 Task: For heading Arial with bold.  font size for heading22,  'Change the font style of data to'Arial Narrow.  and font size to 14,  Change the alignment of both headline & data to Align middle.  In the sheet  Excel File Template
Action: Mouse moved to (22, 98)
Screenshot: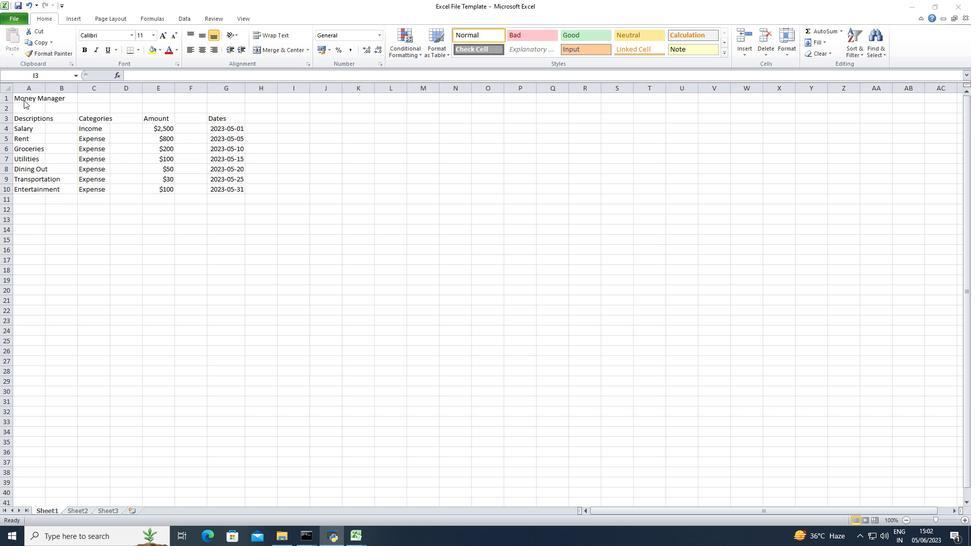 
Action: Mouse pressed left at (22, 98)
Screenshot: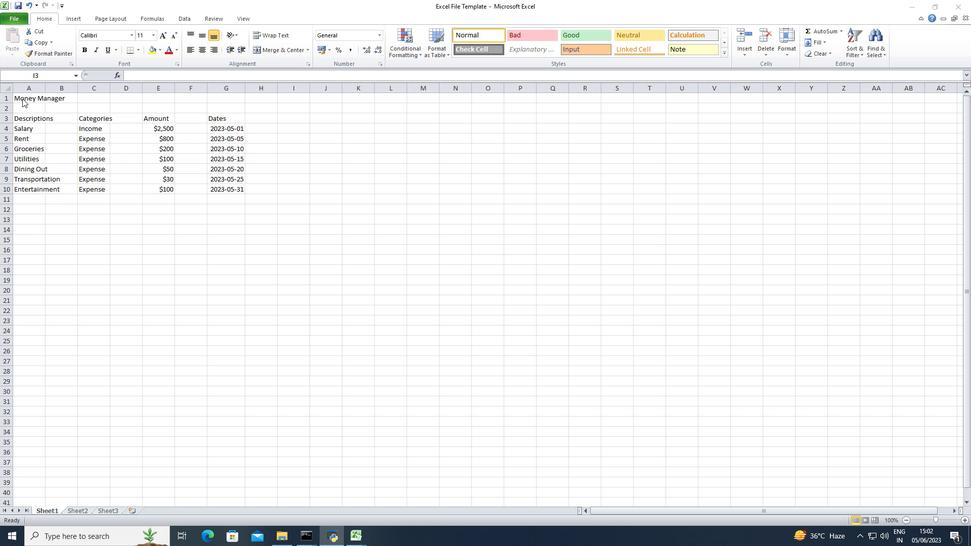 
Action: Mouse pressed left at (22, 98)
Screenshot: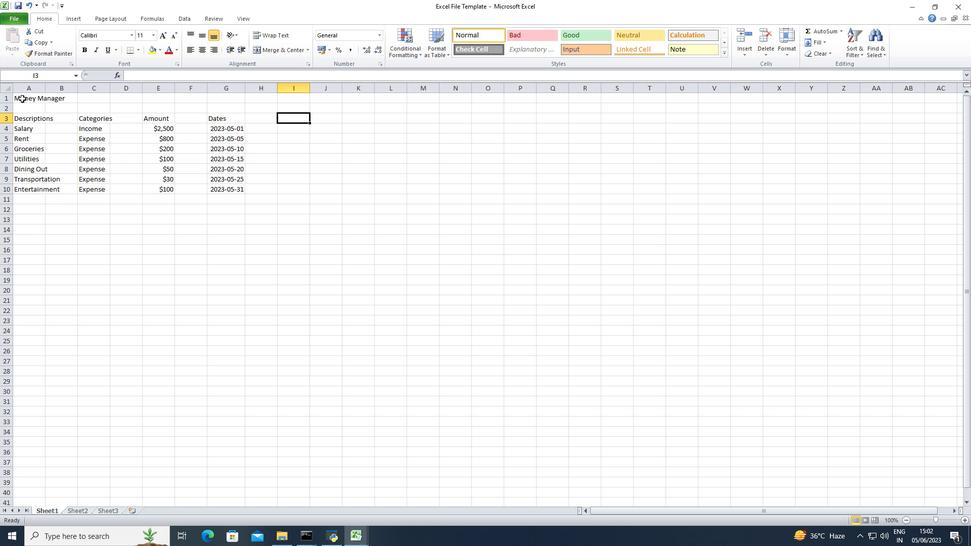 
Action: Mouse moved to (91, 33)
Screenshot: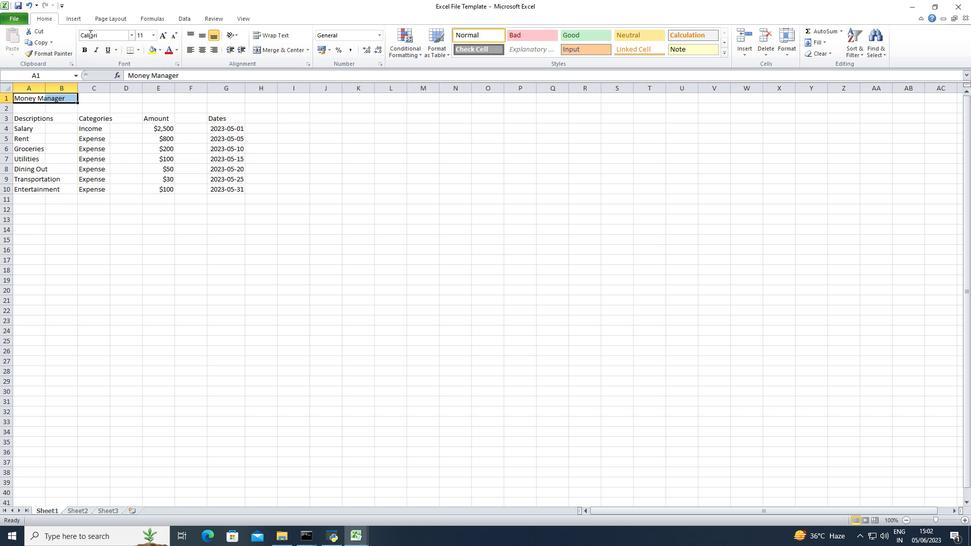 
Action: Mouse pressed left at (91, 33)
Screenshot: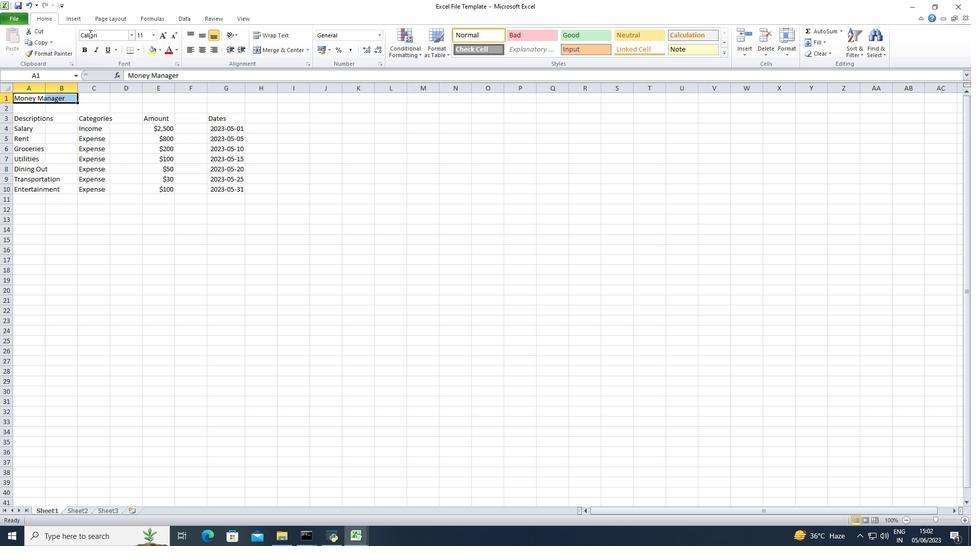 
Action: Key pressed <Key.shift>Arial<Key.enter>
Screenshot: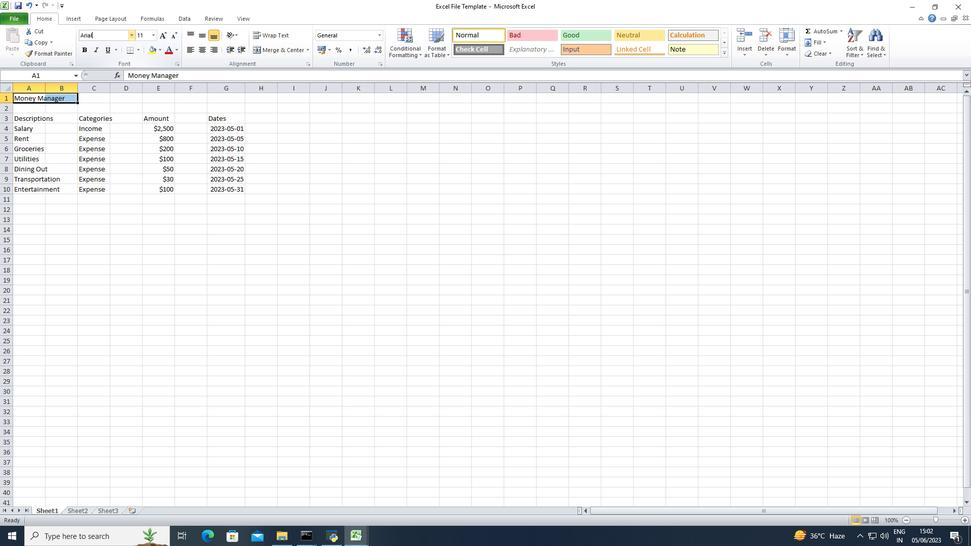 
Action: Mouse moved to (85, 52)
Screenshot: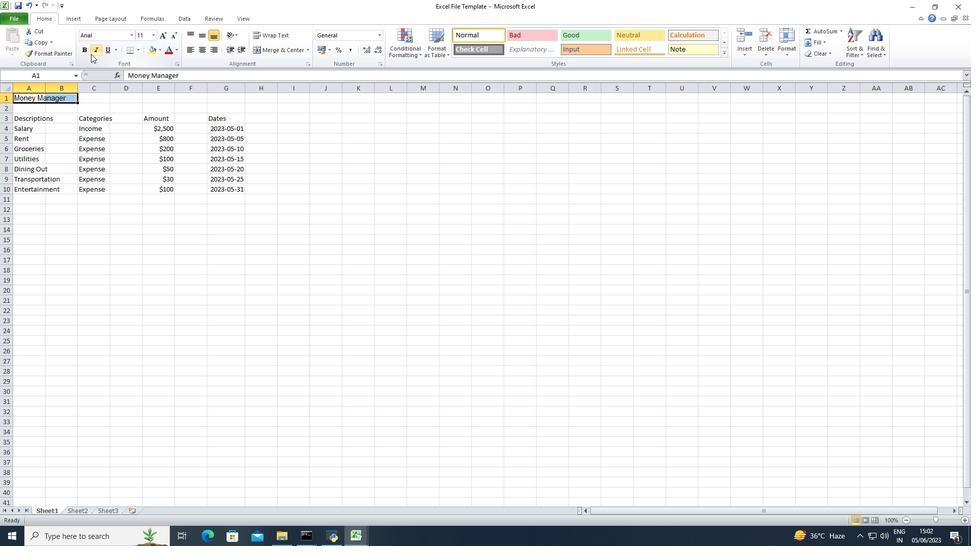 
Action: Mouse pressed left at (85, 52)
Screenshot: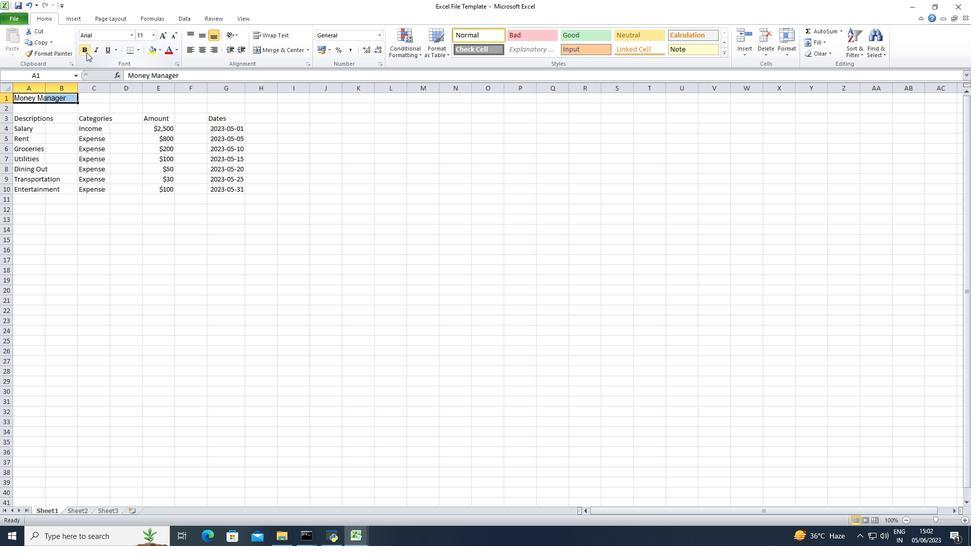 
Action: Mouse moved to (151, 34)
Screenshot: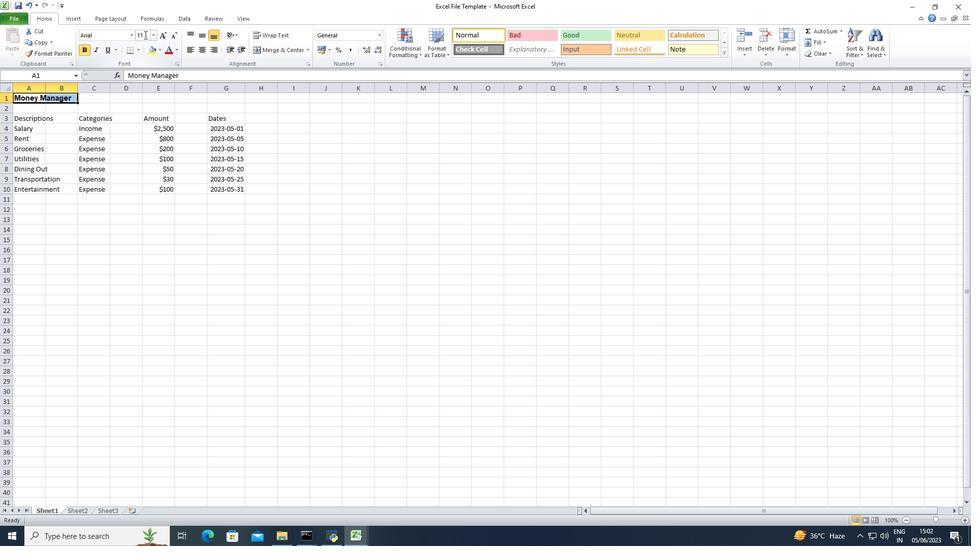 
Action: Mouse pressed left at (151, 34)
Screenshot: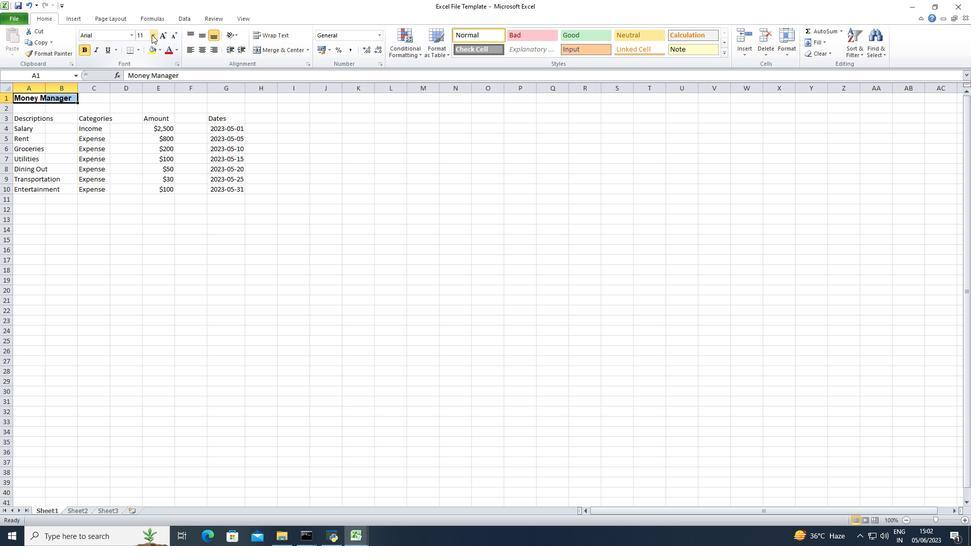 
Action: Mouse moved to (139, 126)
Screenshot: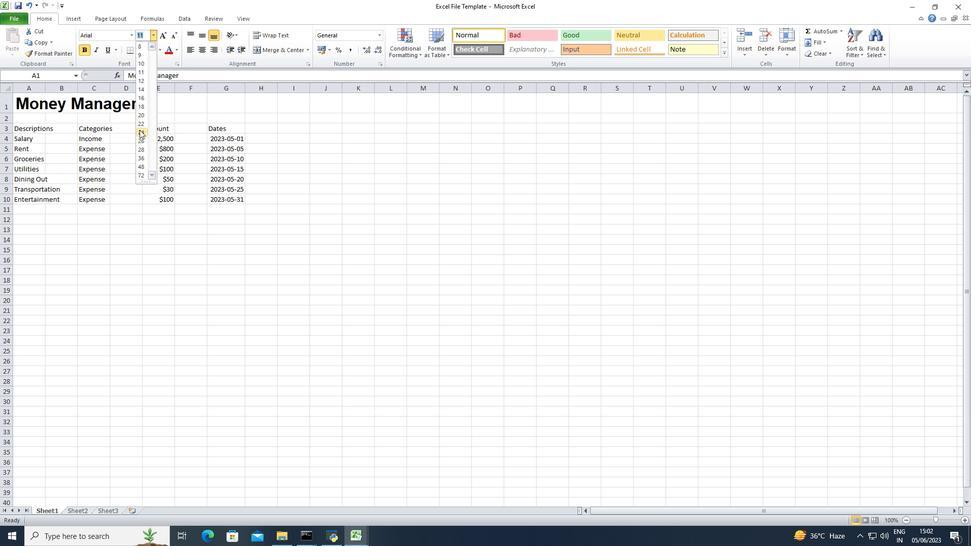 
Action: Mouse pressed left at (139, 126)
Screenshot: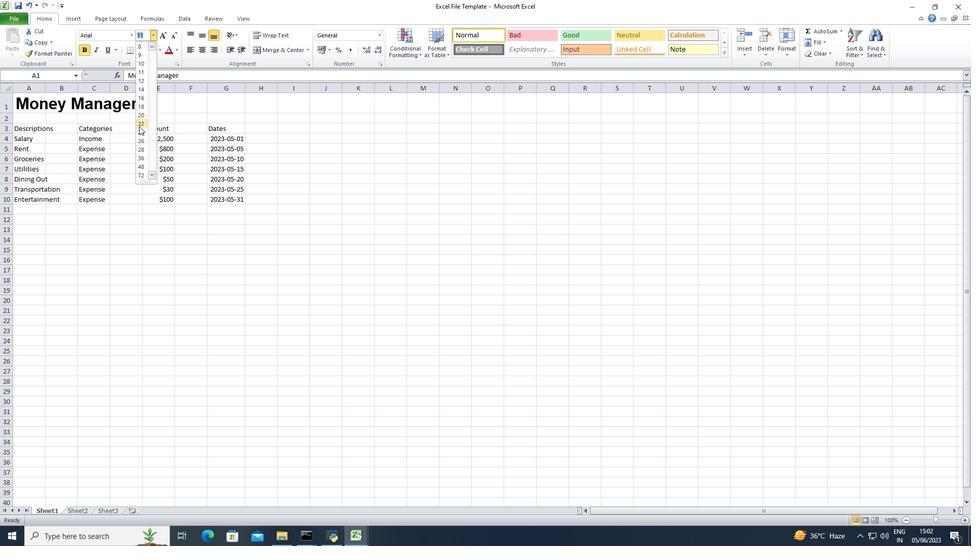 
Action: Mouse moved to (32, 130)
Screenshot: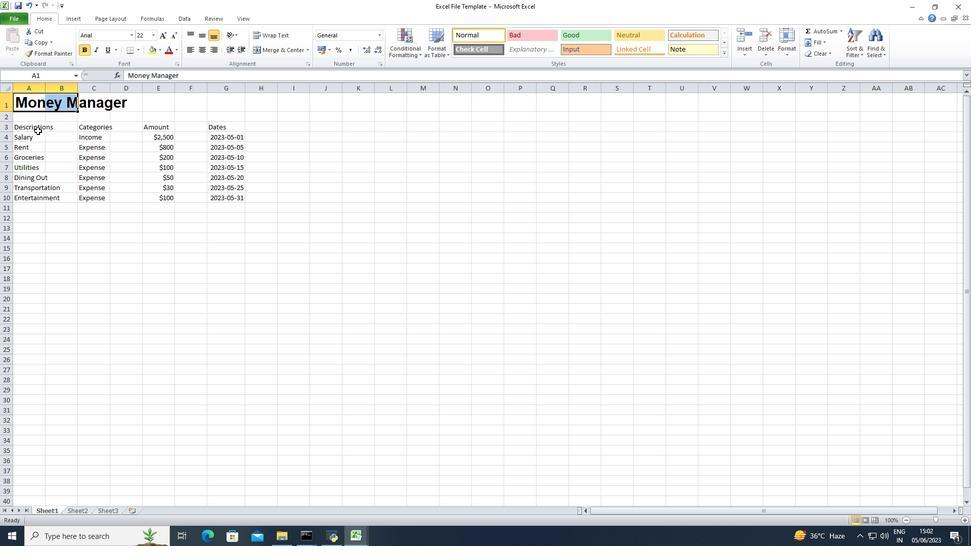 
Action: Mouse pressed left at (32, 130)
Screenshot: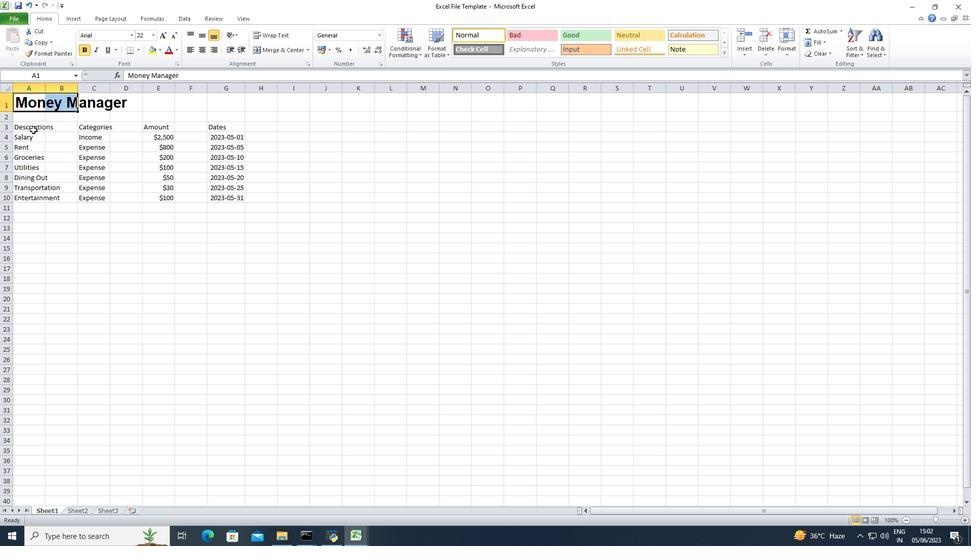 
Action: Mouse moved to (110, 39)
Screenshot: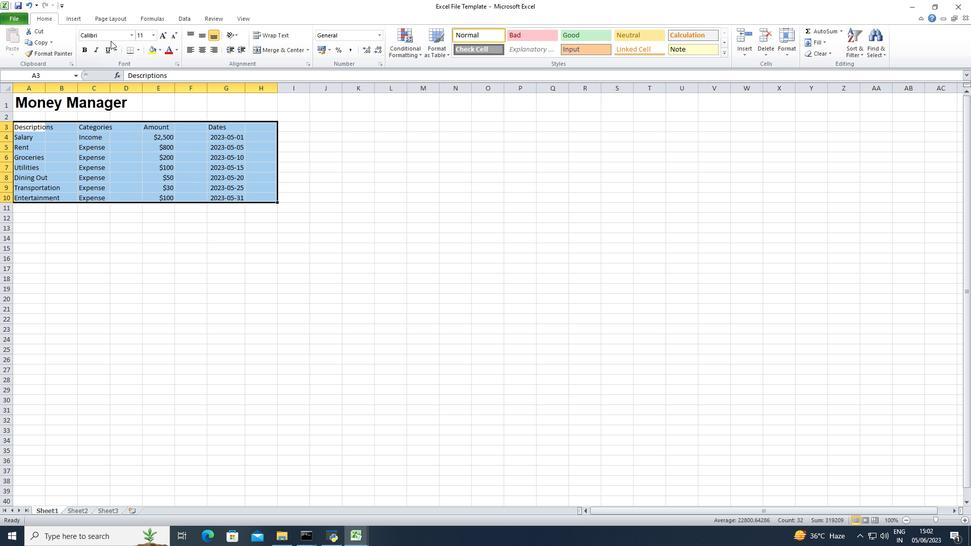 
Action: Mouse pressed left at (110, 39)
Screenshot: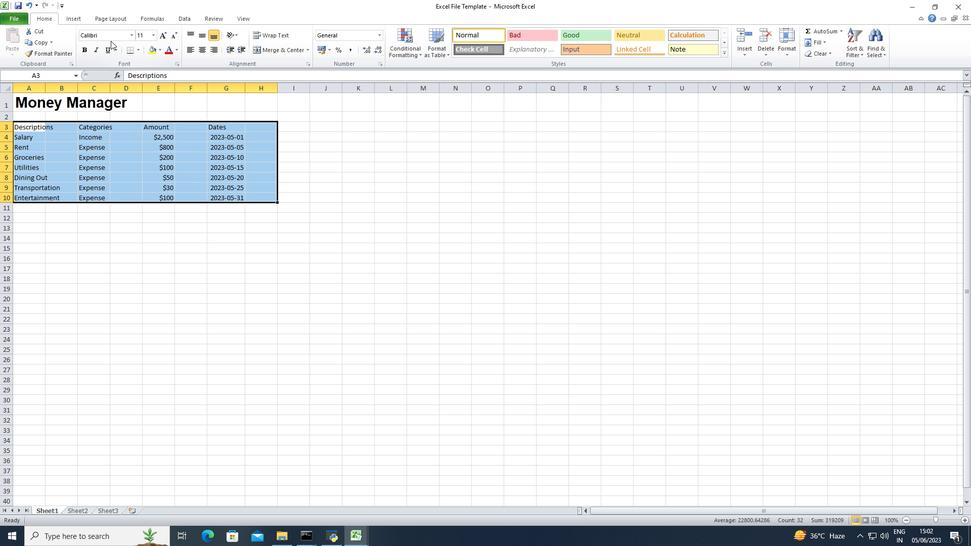 
Action: Mouse moved to (110, 38)
Screenshot: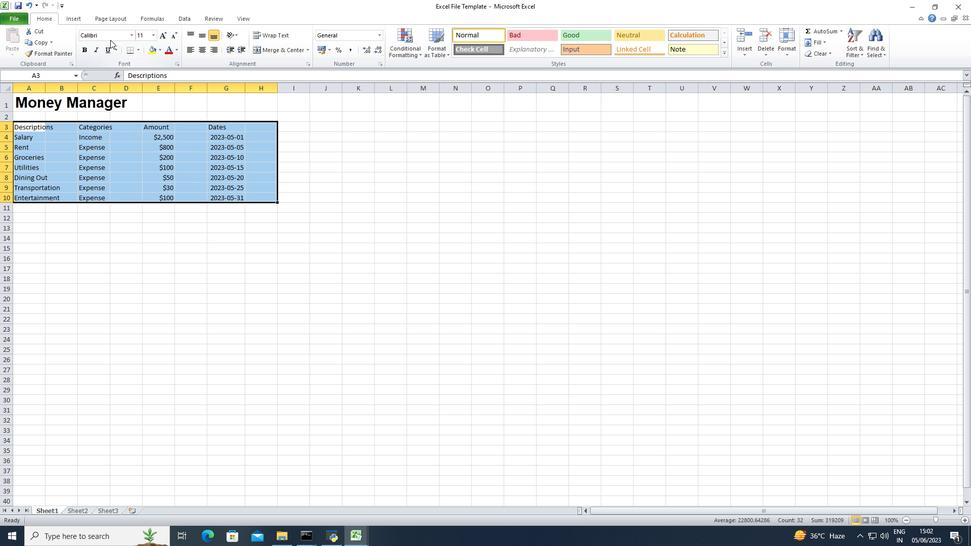 
Action: Mouse pressed left at (110, 38)
Screenshot: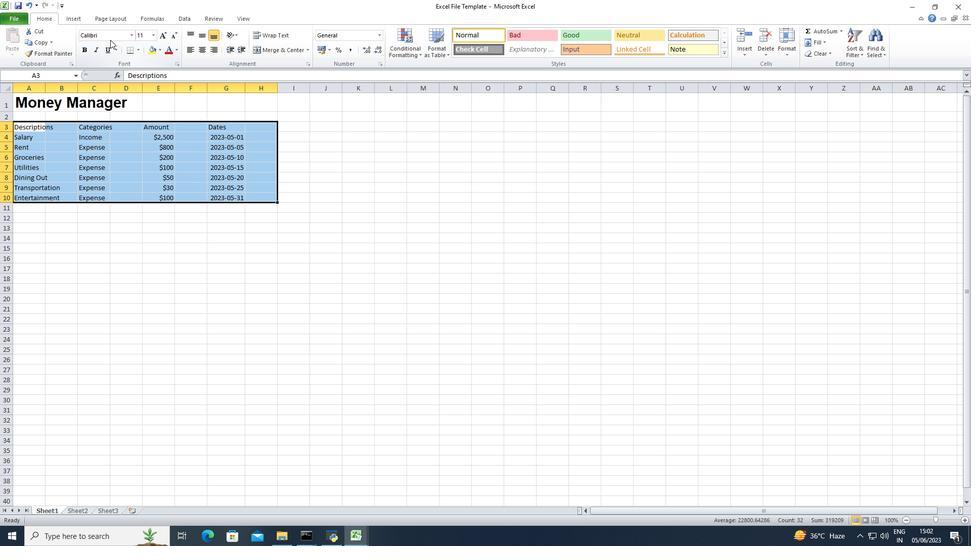 
Action: Key pressed <Key.shift>Arial<Key.space><Key.shift><Key.shift><Key.shift><Key.shift><Key.shift><Key.shift>arr<Key.backspace><Key.backspace><Key.backspace><Key.shift>Narrow<Key.enter>
Screenshot: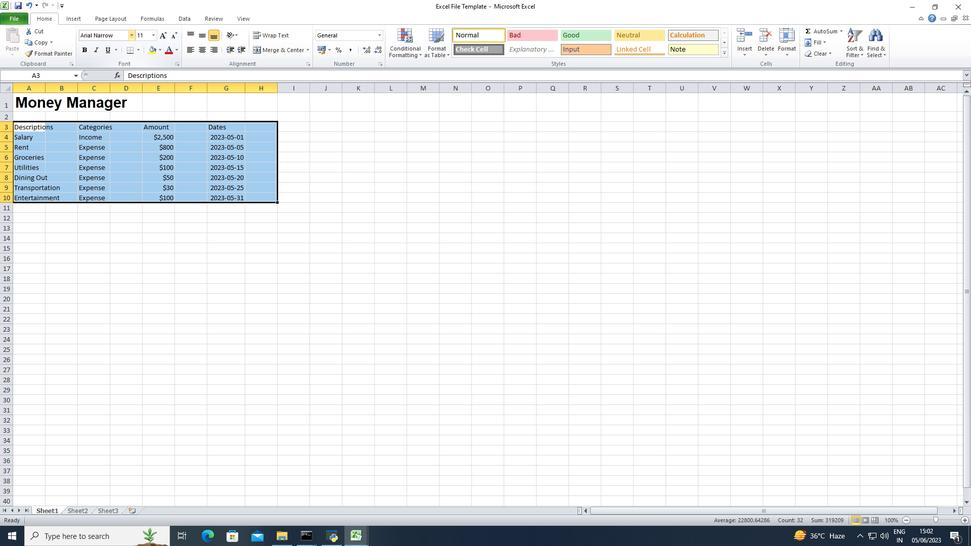 
Action: Mouse moved to (152, 37)
Screenshot: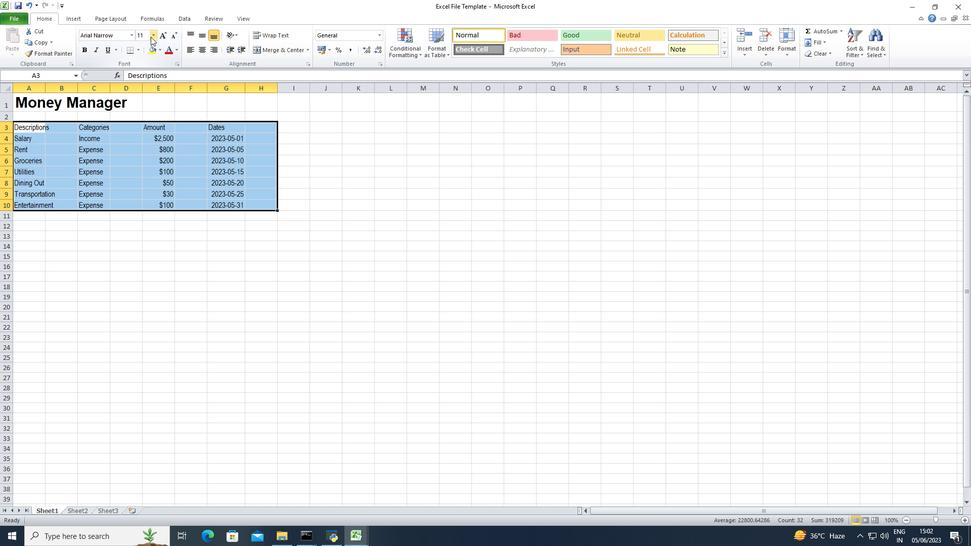 
Action: Mouse pressed left at (152, 36)
Screenshot: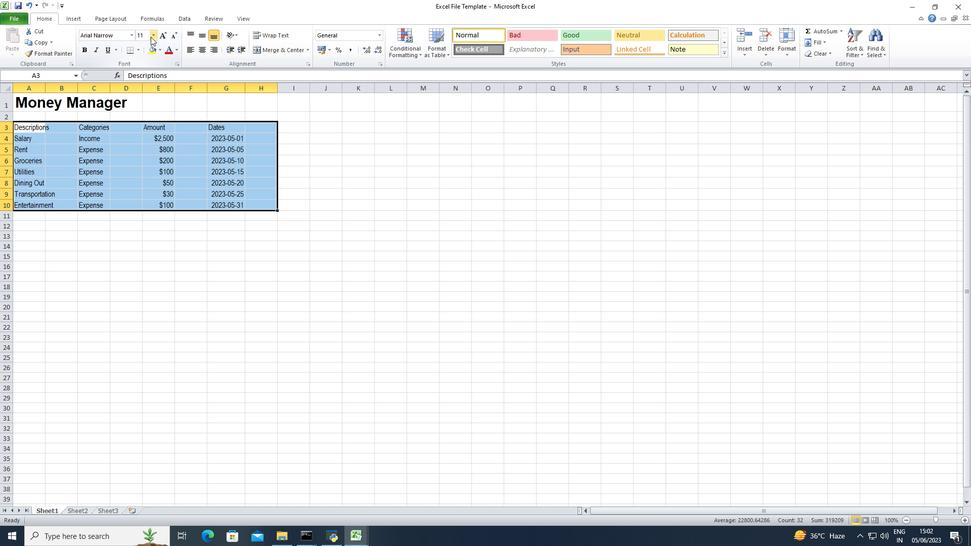 
Action: Mouse moved to (147, 87)
Screenshot: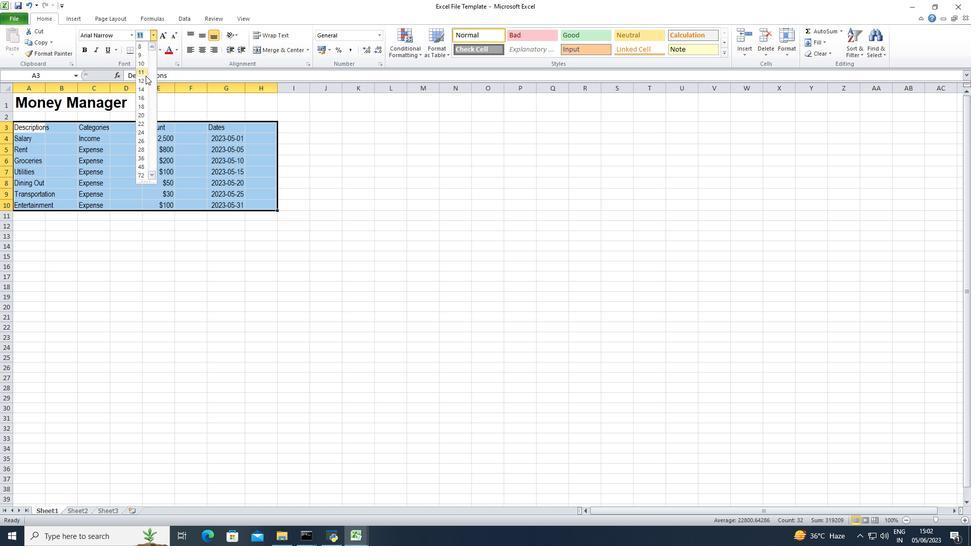 
Action: Mouse pressed left at (147, 87)
Screenshot: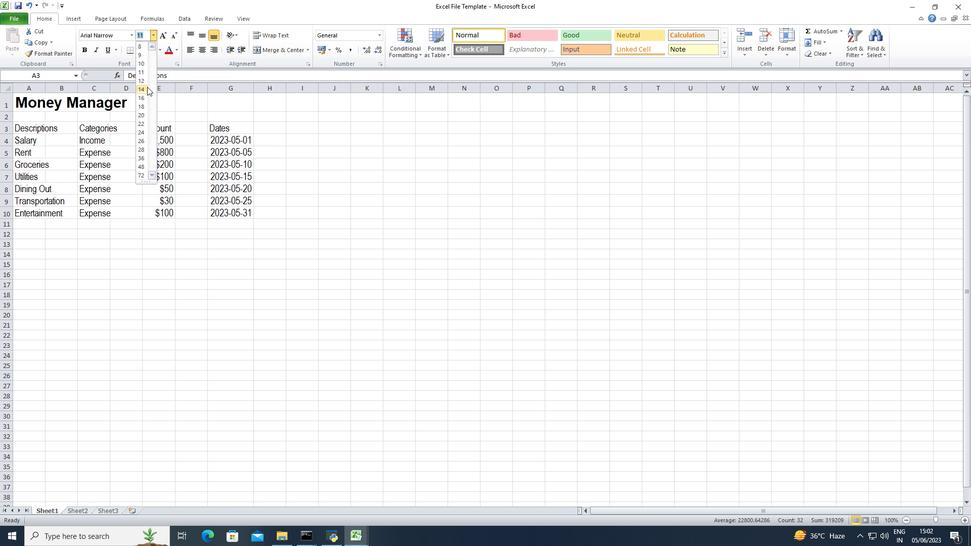 
Action: Mouse moved to (200, 48)
Screenshot: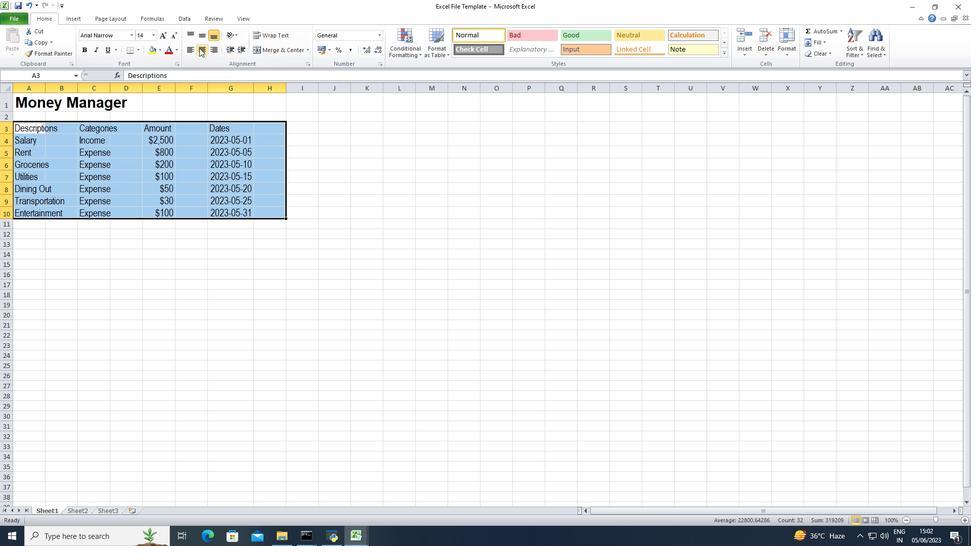 
Action: Mouse pressed left at (200, 48)
Screenshot: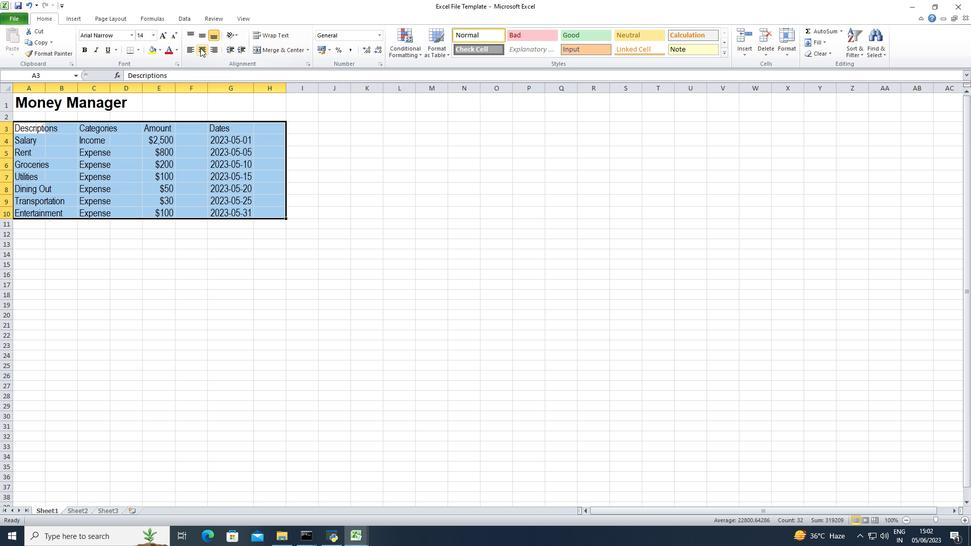 
Action: Mouse moved to (11, 103)
Screenshot: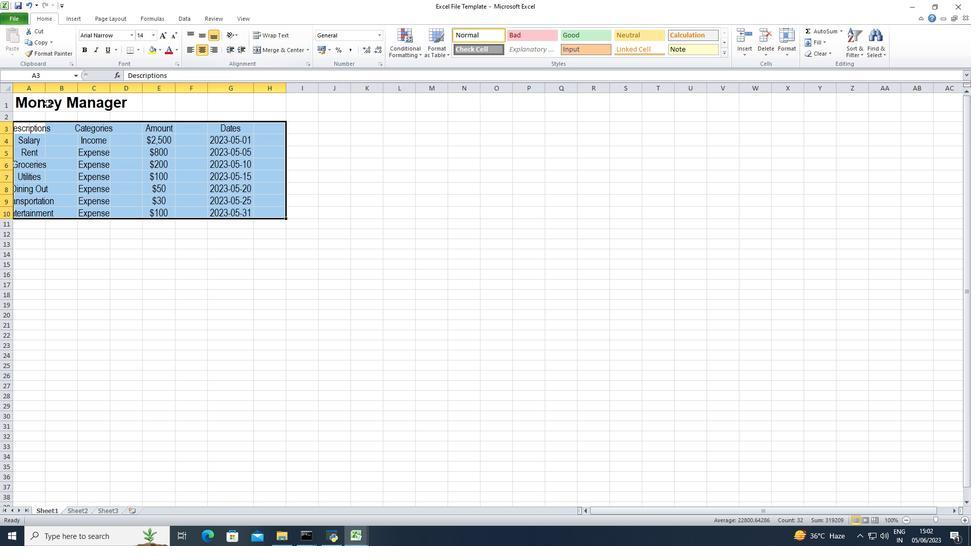 
Action: Mouse pressed left at (11, 103)
Screenshot: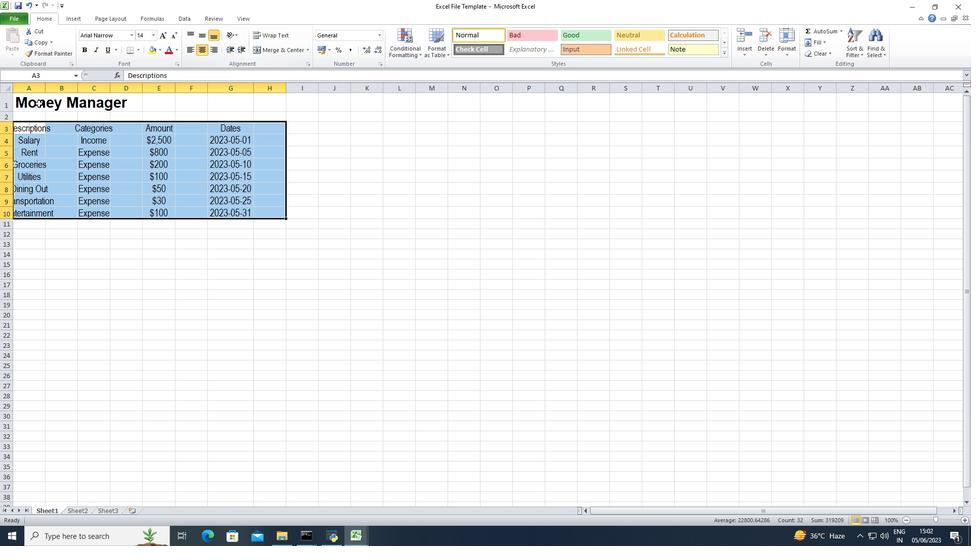 
Action: Mouse moved to (24, 103)
Screenshot: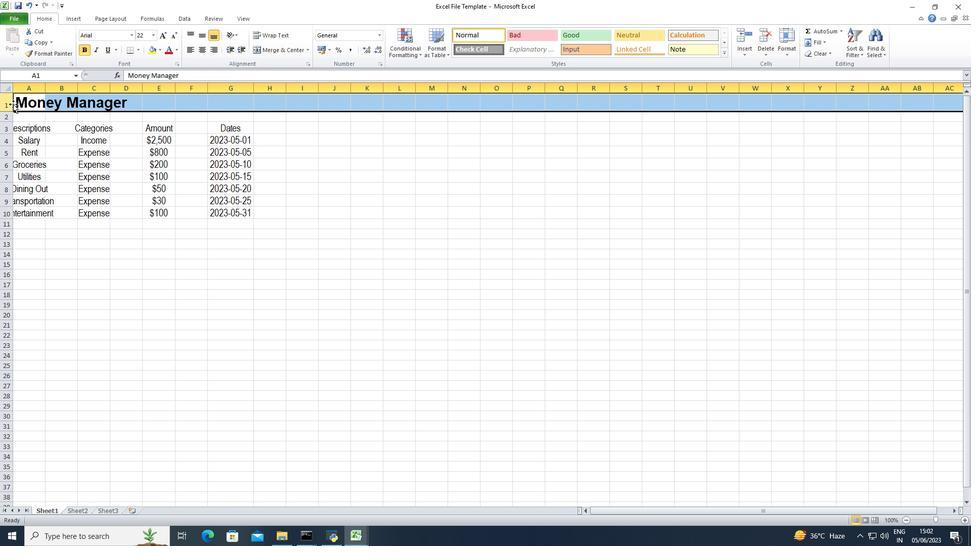 
Action: Mouse pressed left at (24, 103)
Screenshot: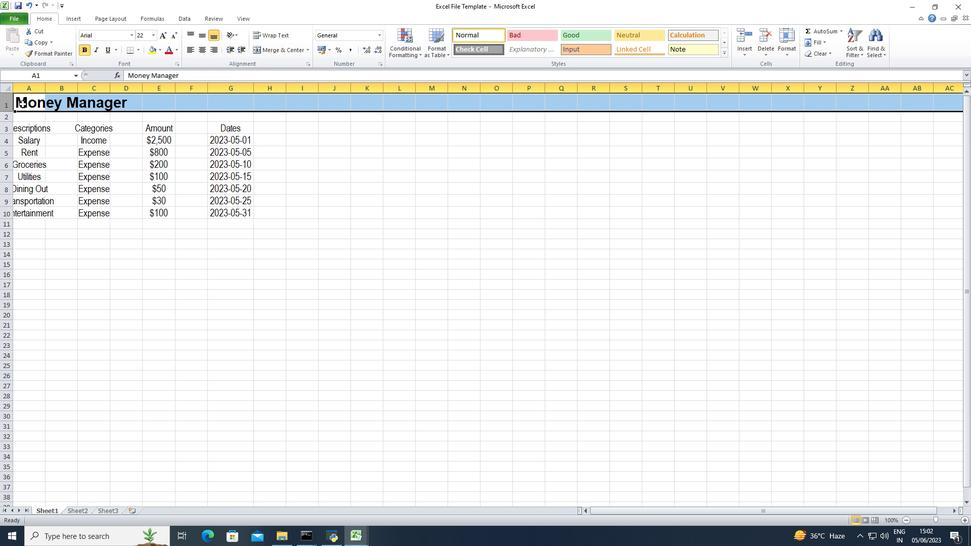 
Action: Mouse moved to (204, 51)
Screenshot: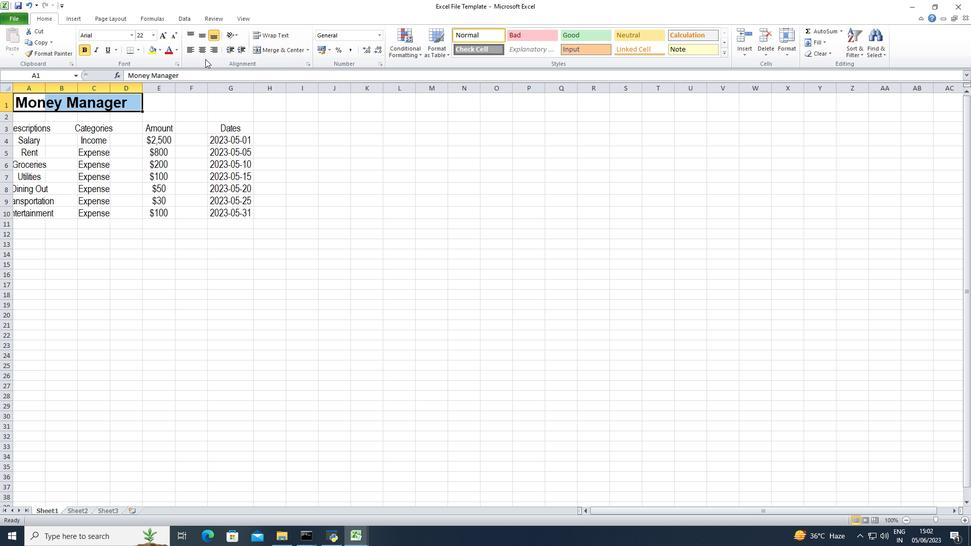 
Action: Mouse pressed left at (204, 51)
Screenshot: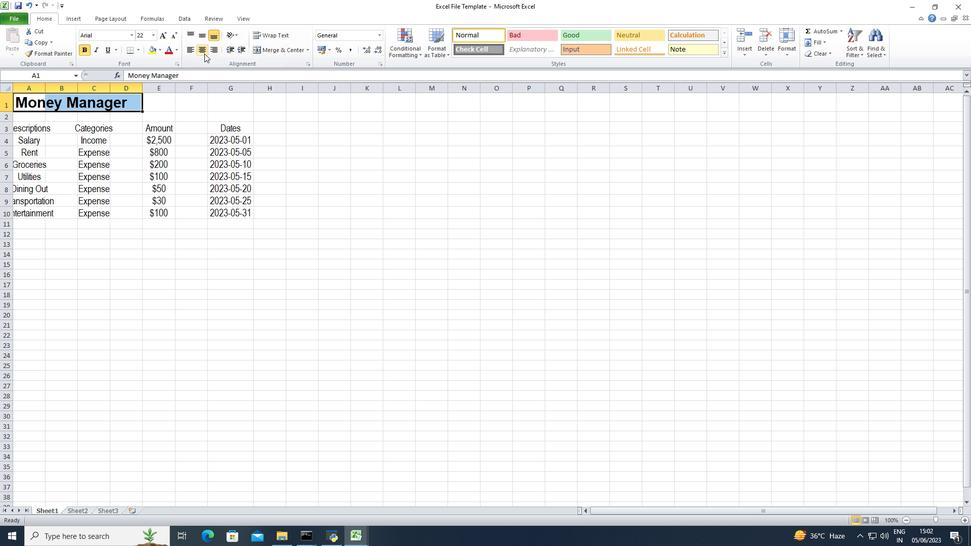 
Action: Mouse moved to (46, 89)
Screenshot: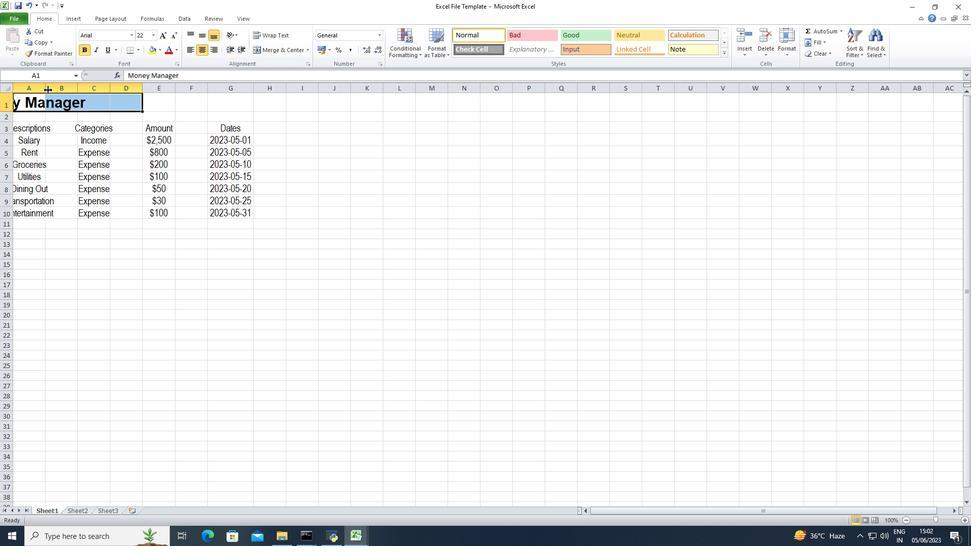 
Action: Mouse pressed left at (46, 89)
Screenshot: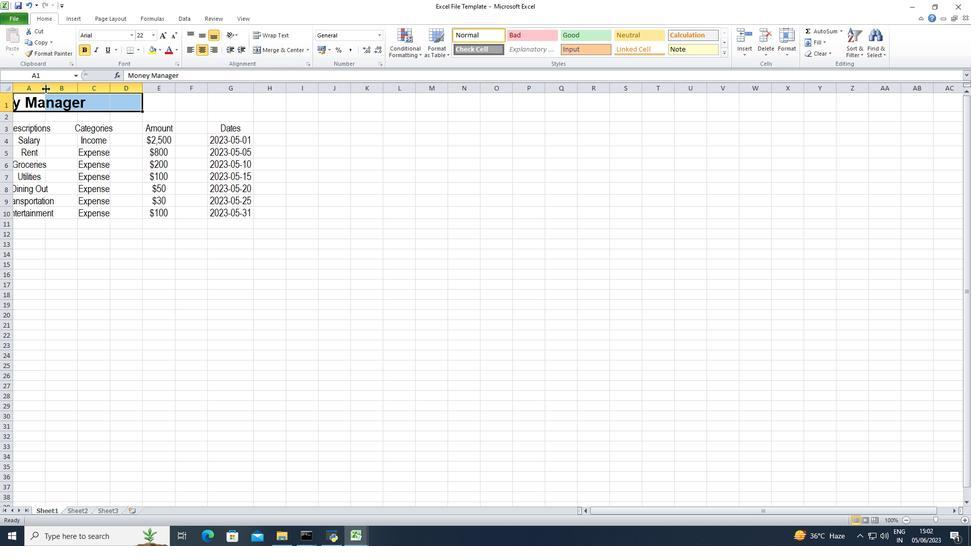 
Action: Mouse moved to (444, 171)
Screenshot: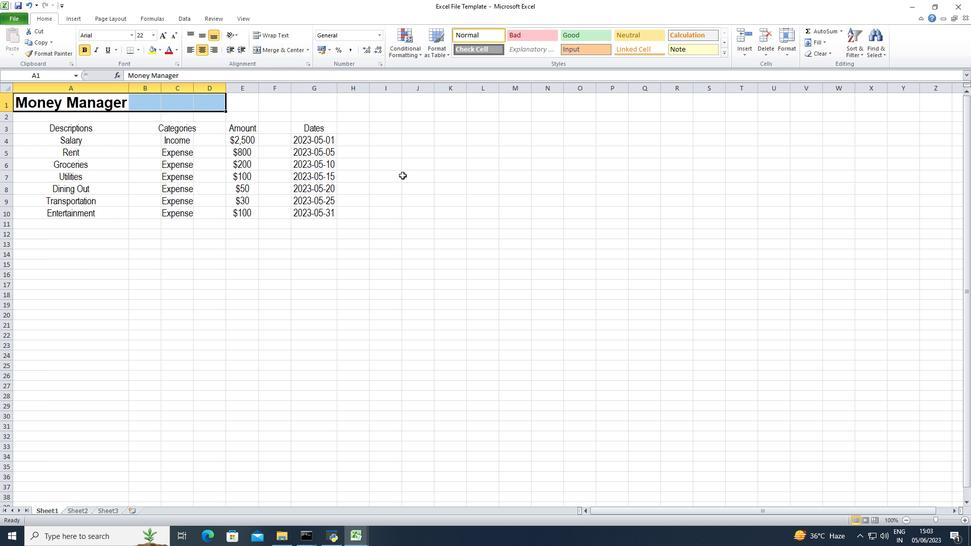 
Action: Mouse pressed left at (444, 171)
Screenshot: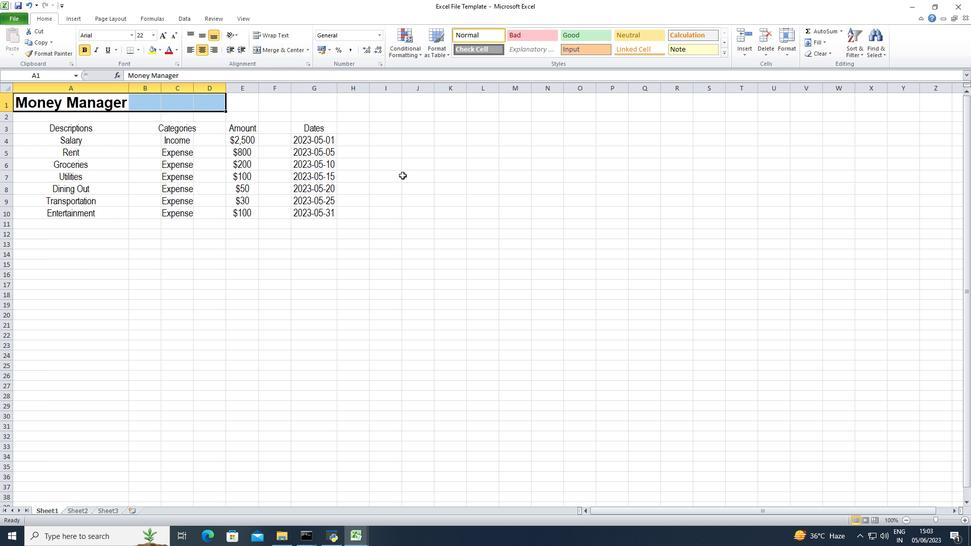 
